 Task: Set the Delete results from current search to "Active" under New invoice in find invoice.
Action: Mouse moved to (133, 18)
Screenshot: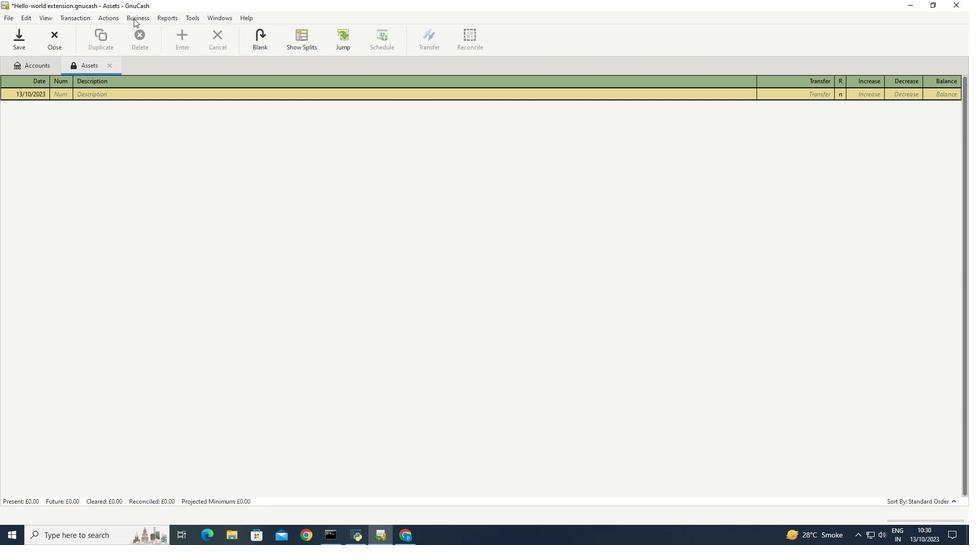 
Action: Mouse pressed left at (133, 18)
Screenshot: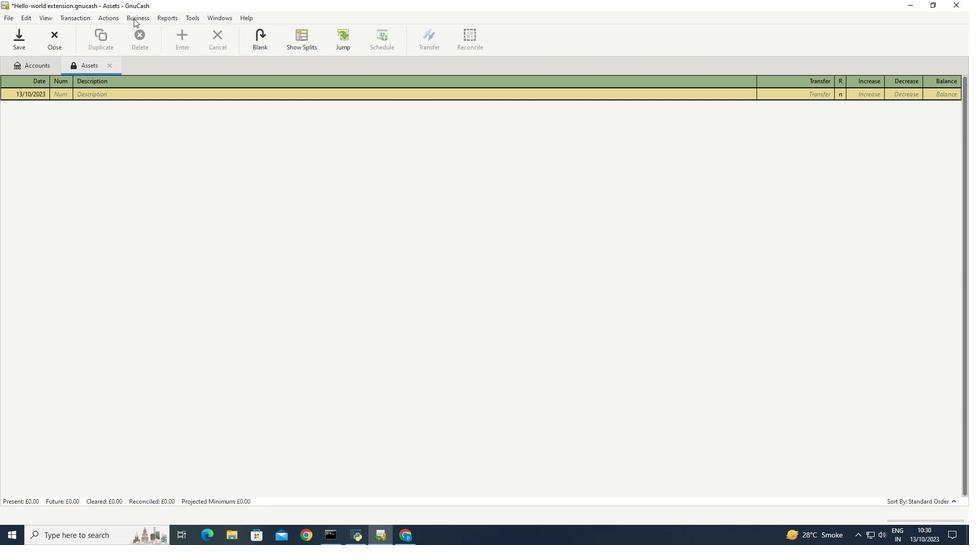 
Action: Mouse moved to (250, 80)
Screenshot: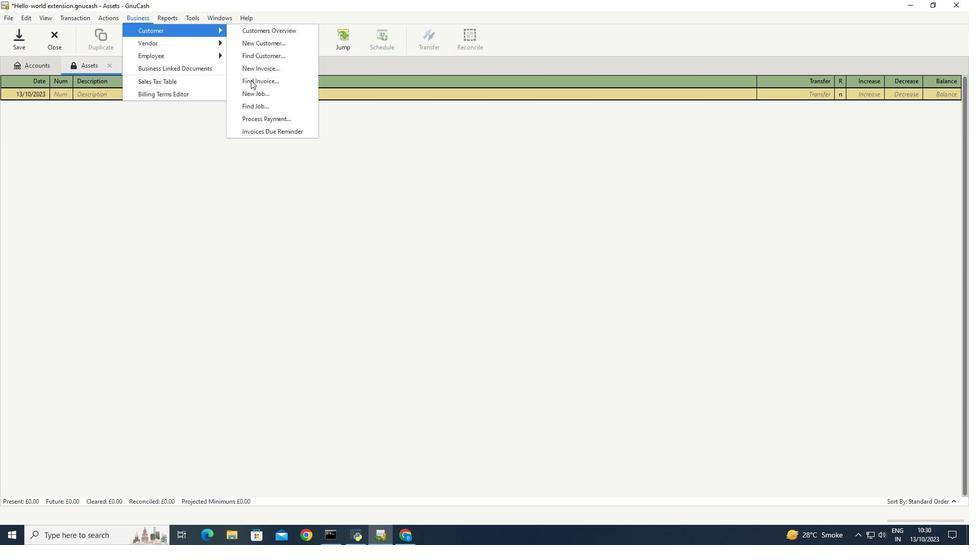 
Action: Mouse pressed left at (250, 80)
Screenshot: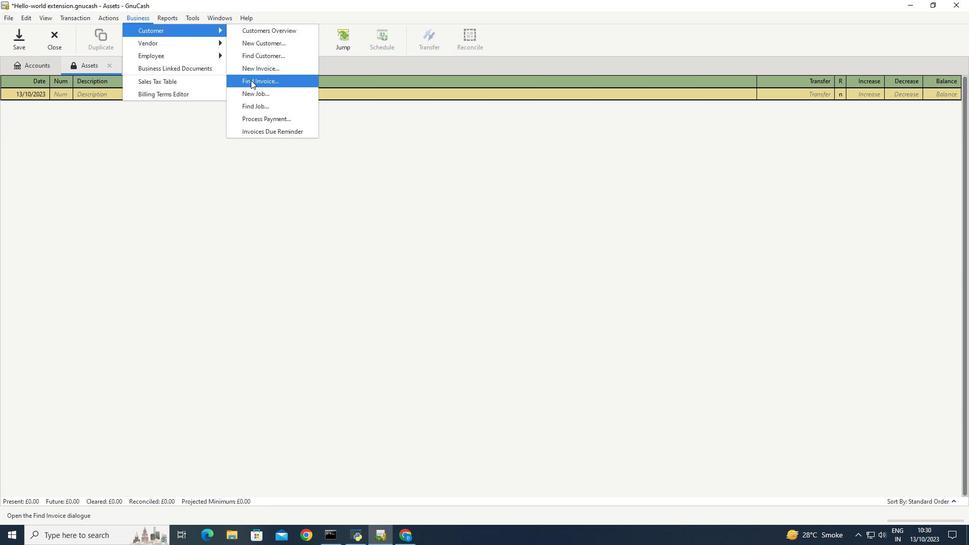 
Action: Mouse moved to (508, 345)
Screenshot: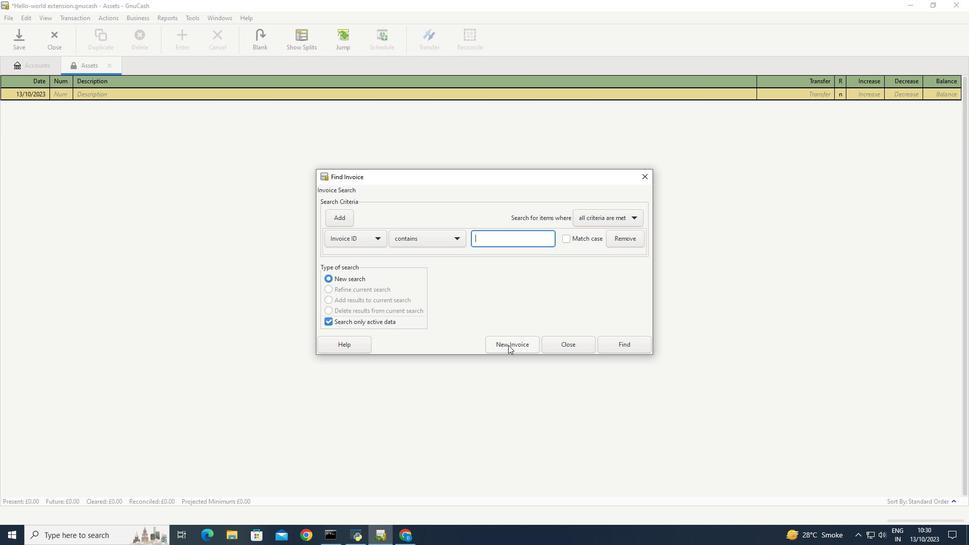 
Action: Mouse pressed left at (508, 345)
Screenshot: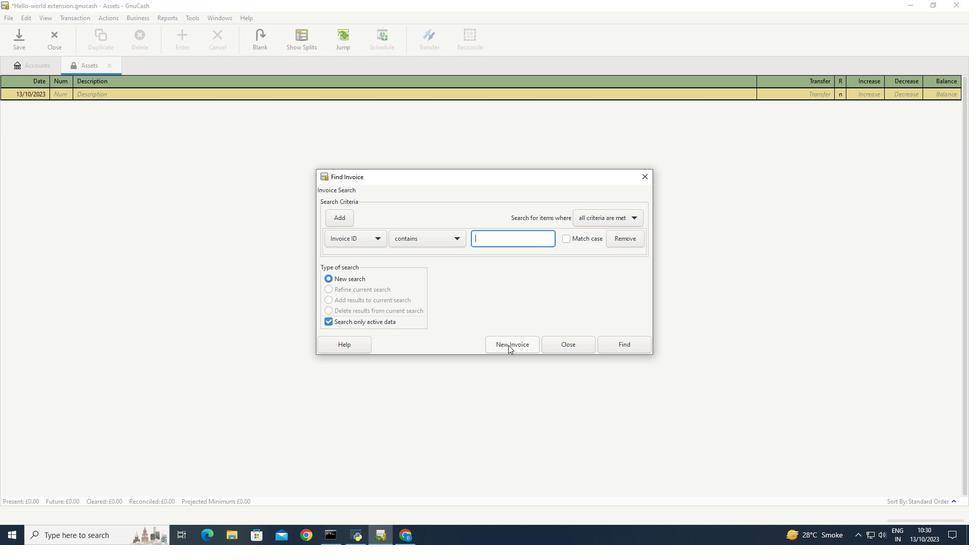 
Action: Mouse moved to (542, 274)
Screenshot: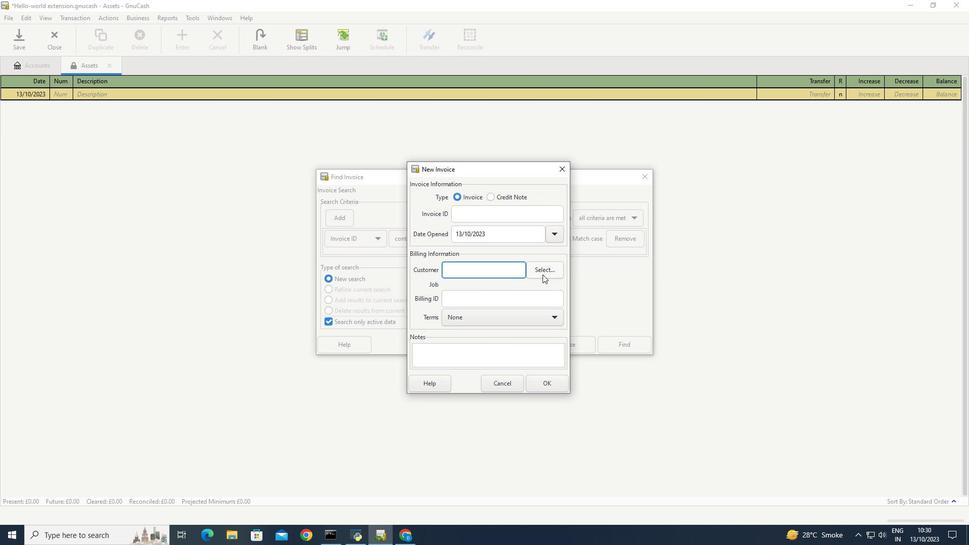 
Action: Mouse pressed left at (542, 274)
Screenshot: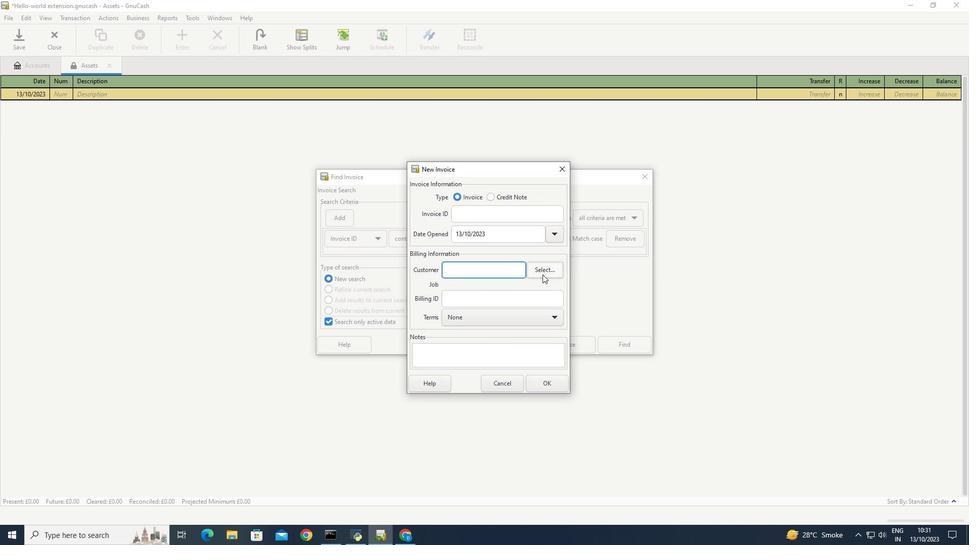 
Action: Mouse moved to (502, 236)
Screenshot: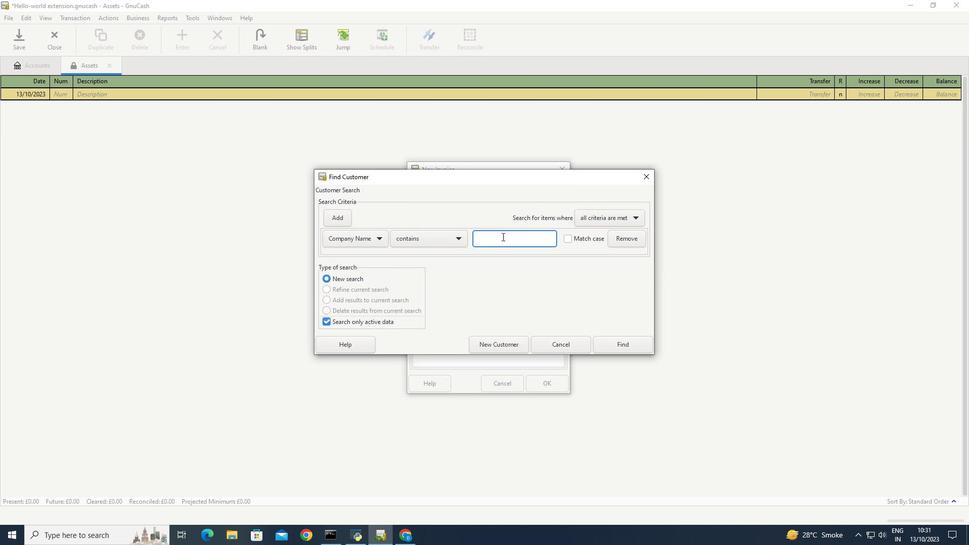 
Action: Mouse pressed left at (502, 236)
Screenshot: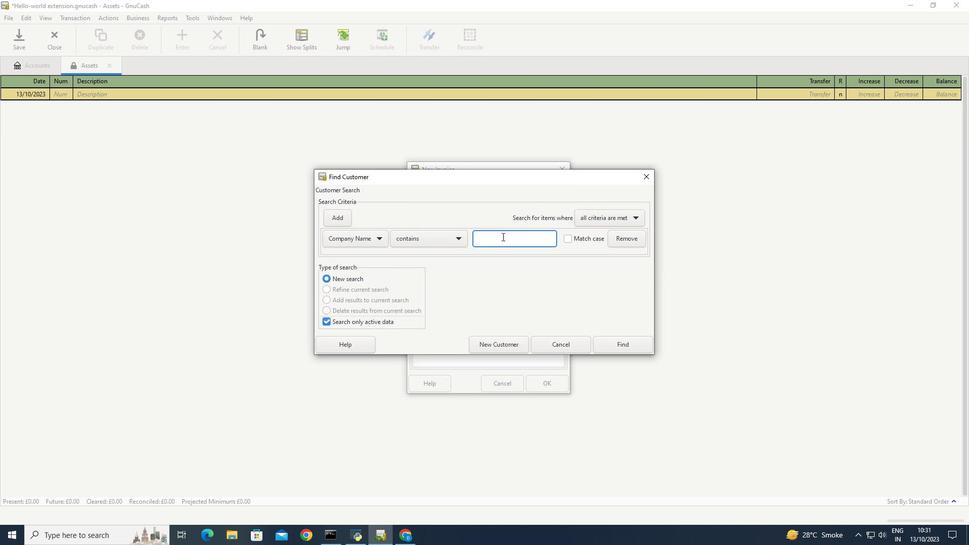 
Action: Key pressed <Key.caps_lock>S<Key.caps_lock>oftage
Screenshot: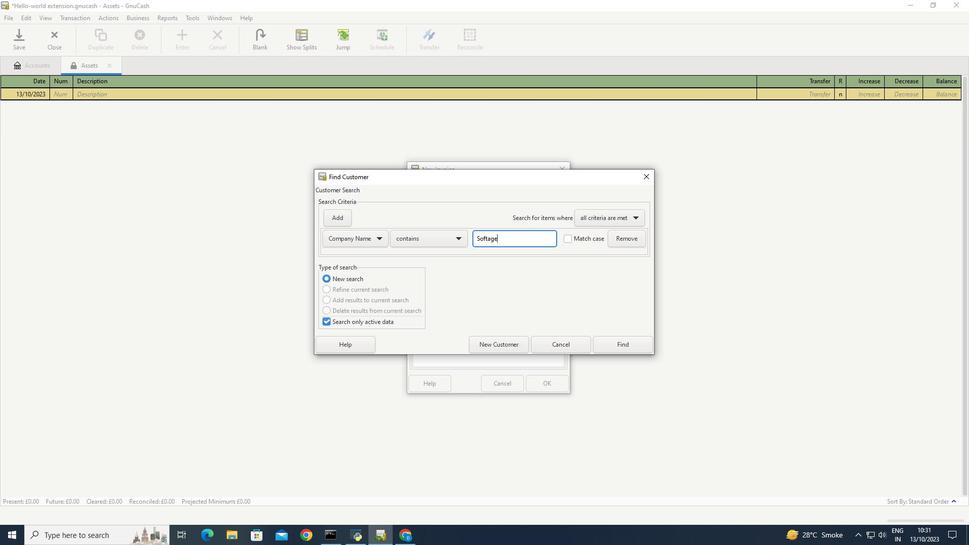 
Action: Mouse moved to (622, 343)
Screenshot: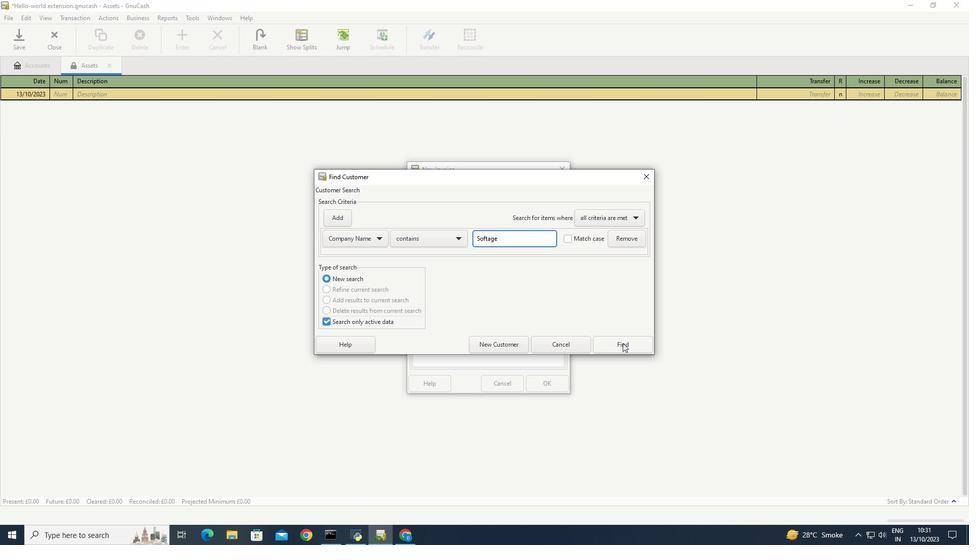 
Action: Mouse pressed left at (622, 343)
Screenshot: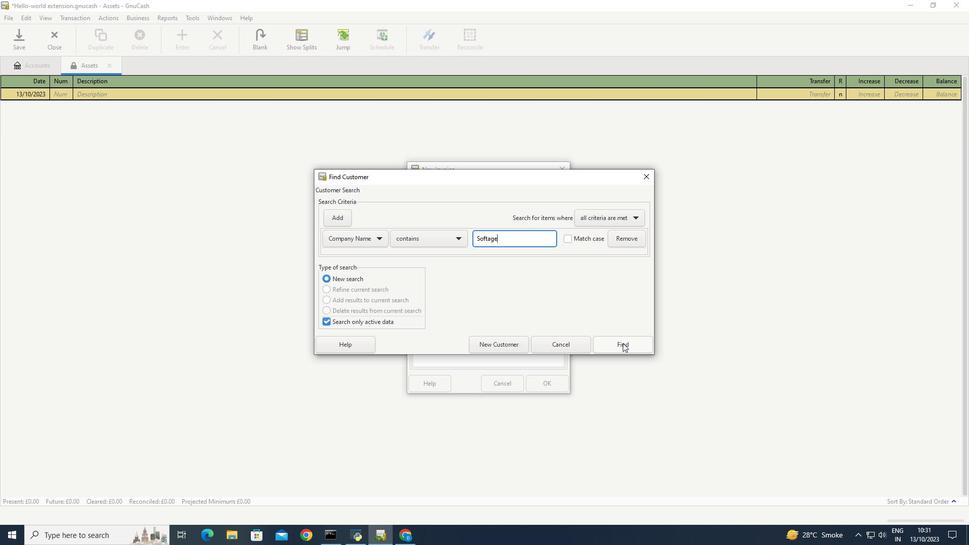 
Action: Mouse moved to (327, 295)
Screenshot: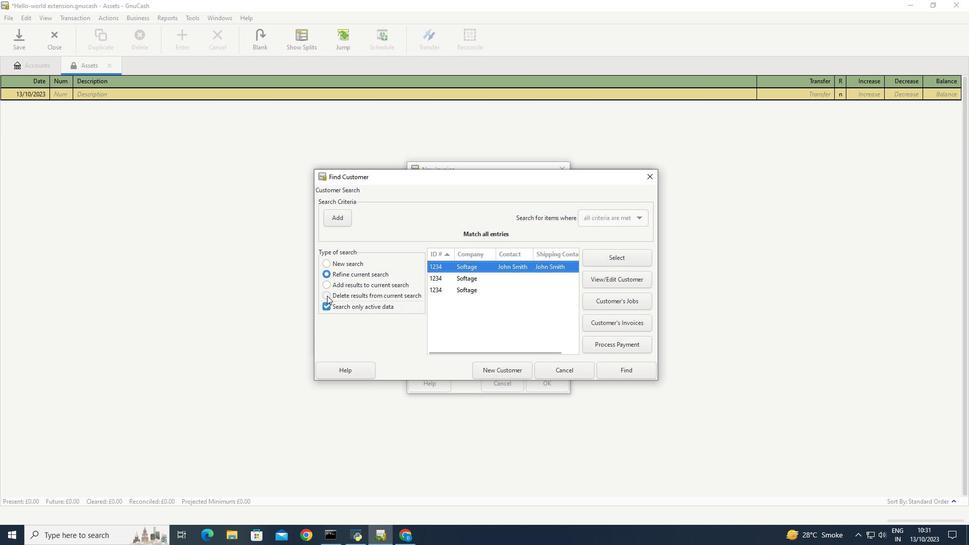 
Action: Mouse pressed left at (327, 295)
Screenshot: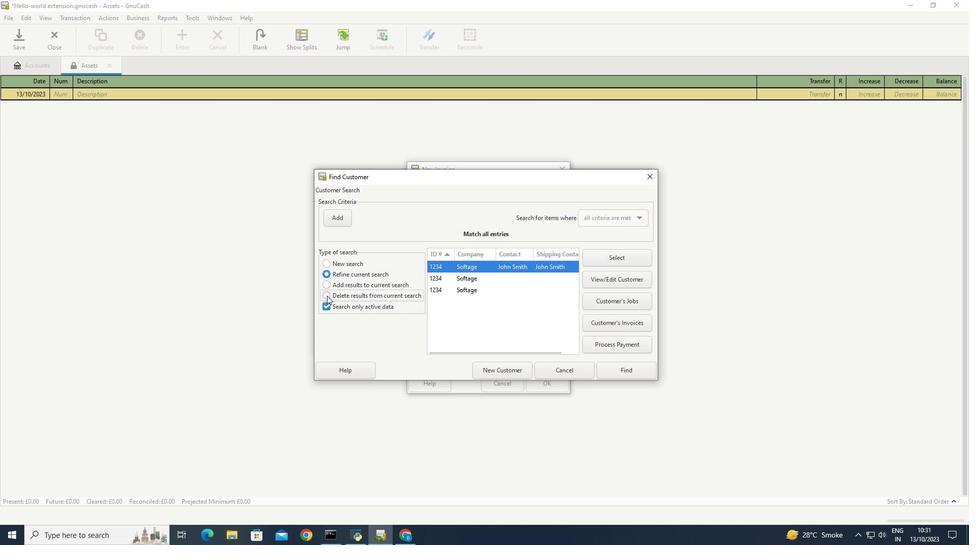 
